 Task: Add Spaans Vanilla Meringue Cookies to the cart.
Action: Mouse moved to (847, 327)
Screenshot: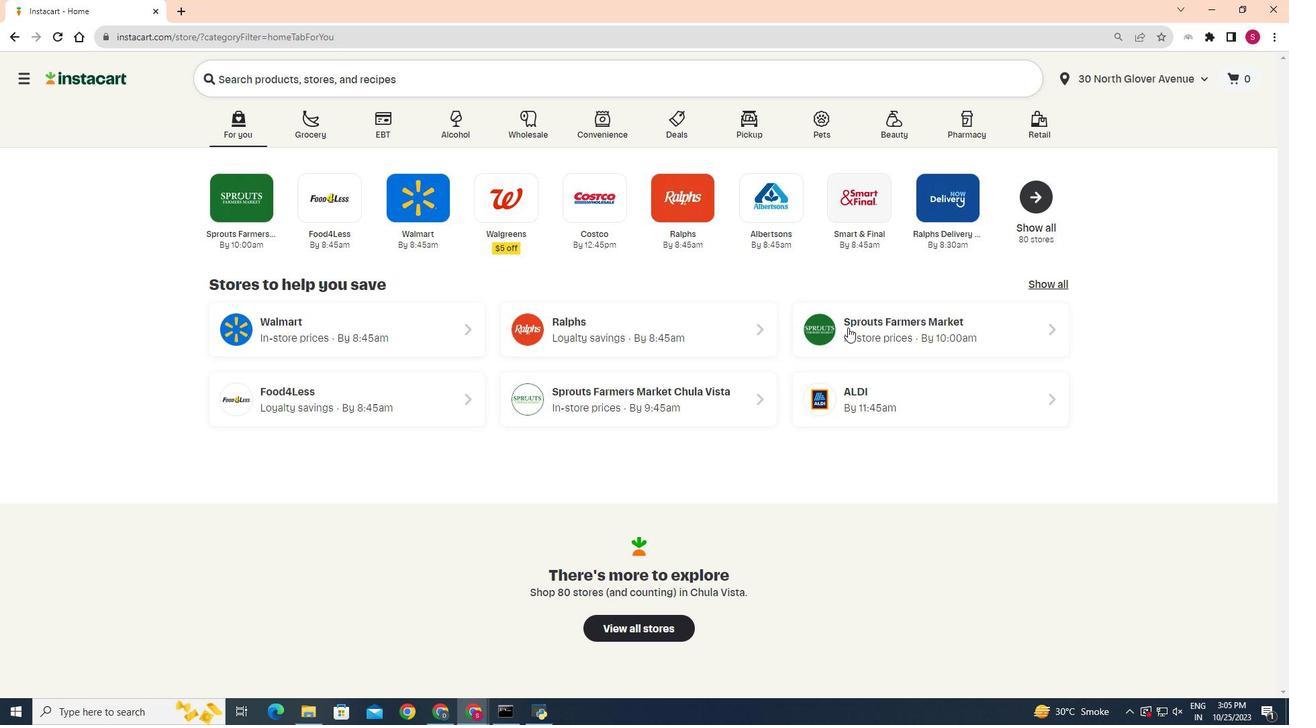 
Action: Mouse pressed left at (847, 327)
Screenshot: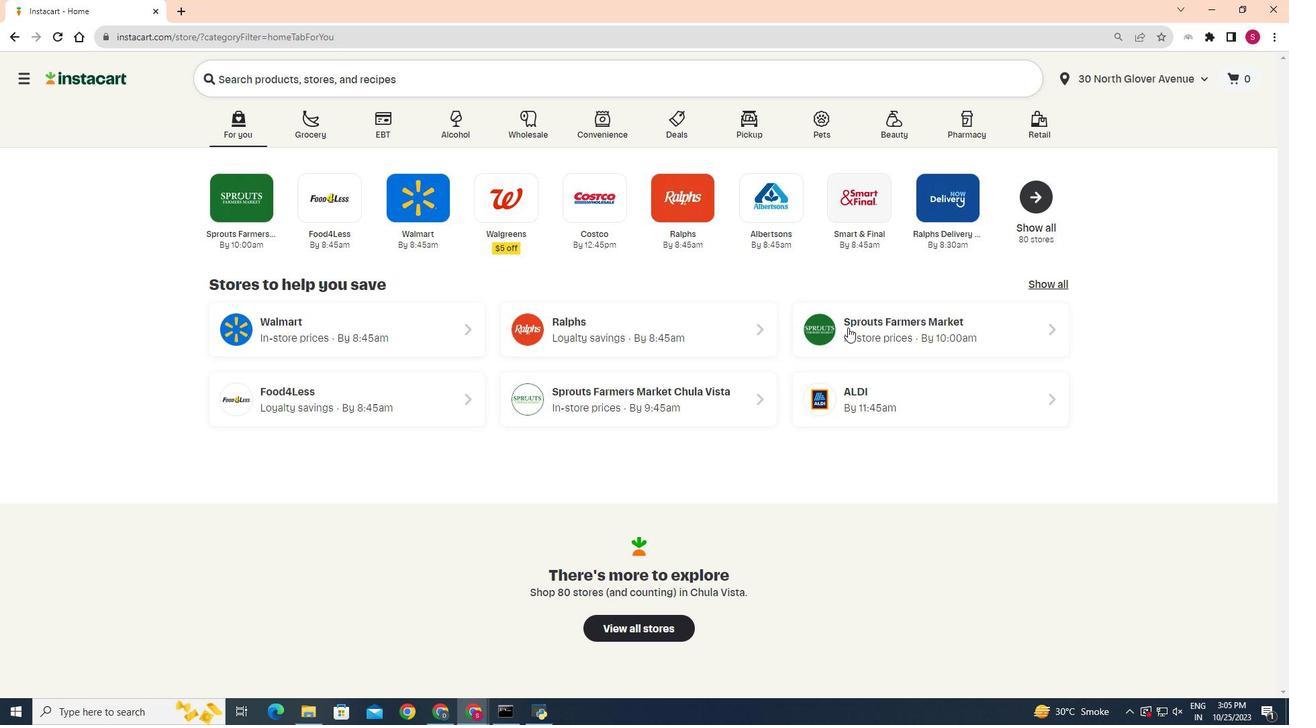 
Action: Mouse moved to (36, 592)
Screenshot: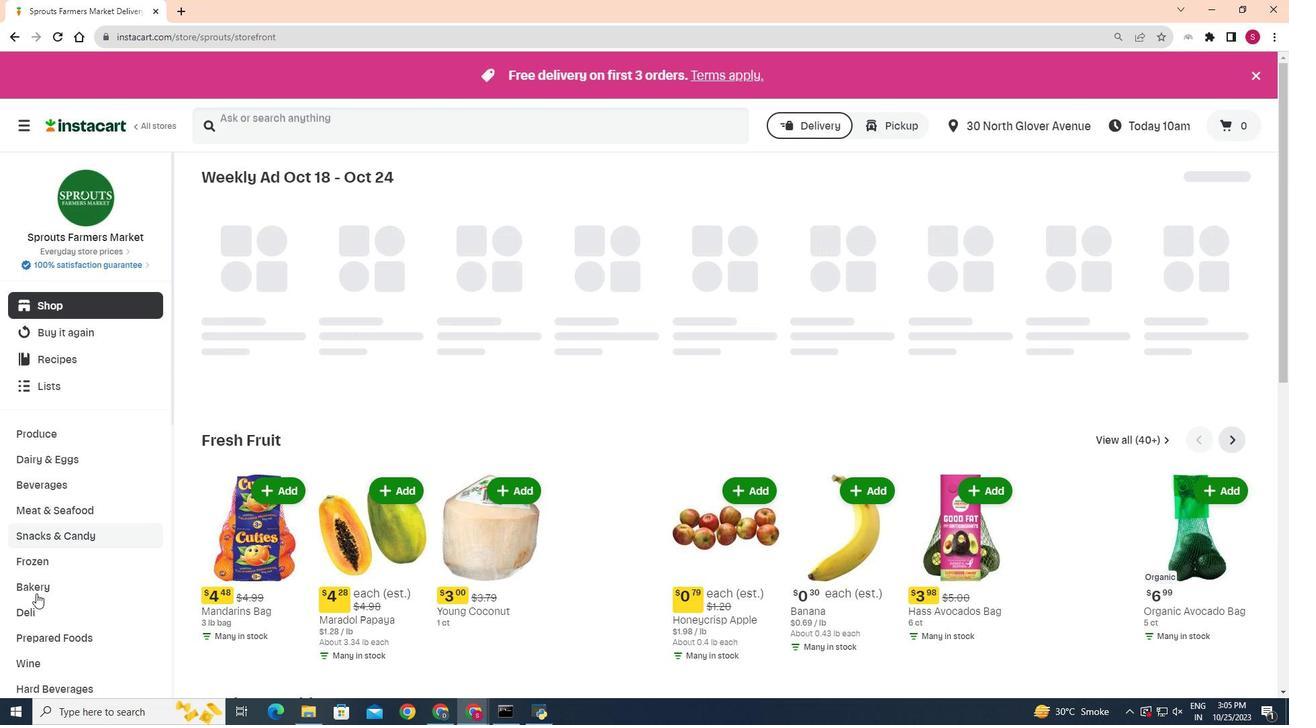 
Action: Mouse pressed left at (36, 592)
Screenshot: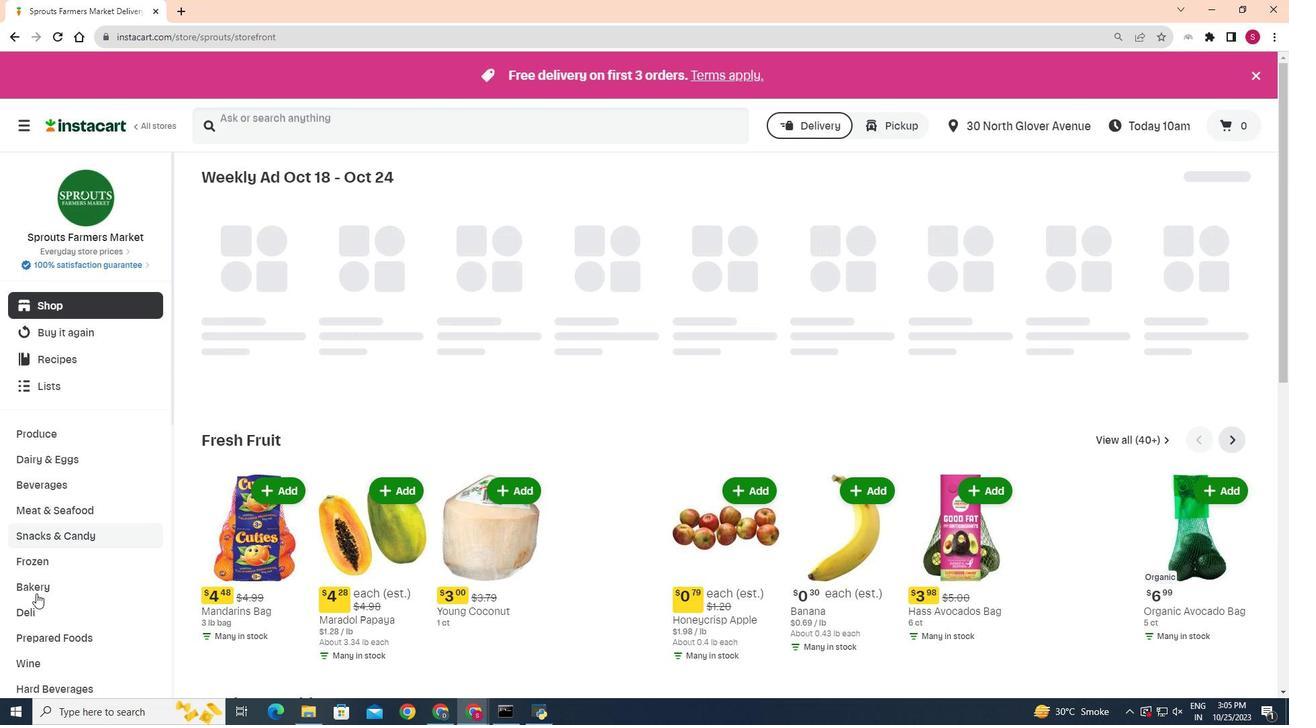 
Action: Mouse moved to (448, 220)
Screenshot: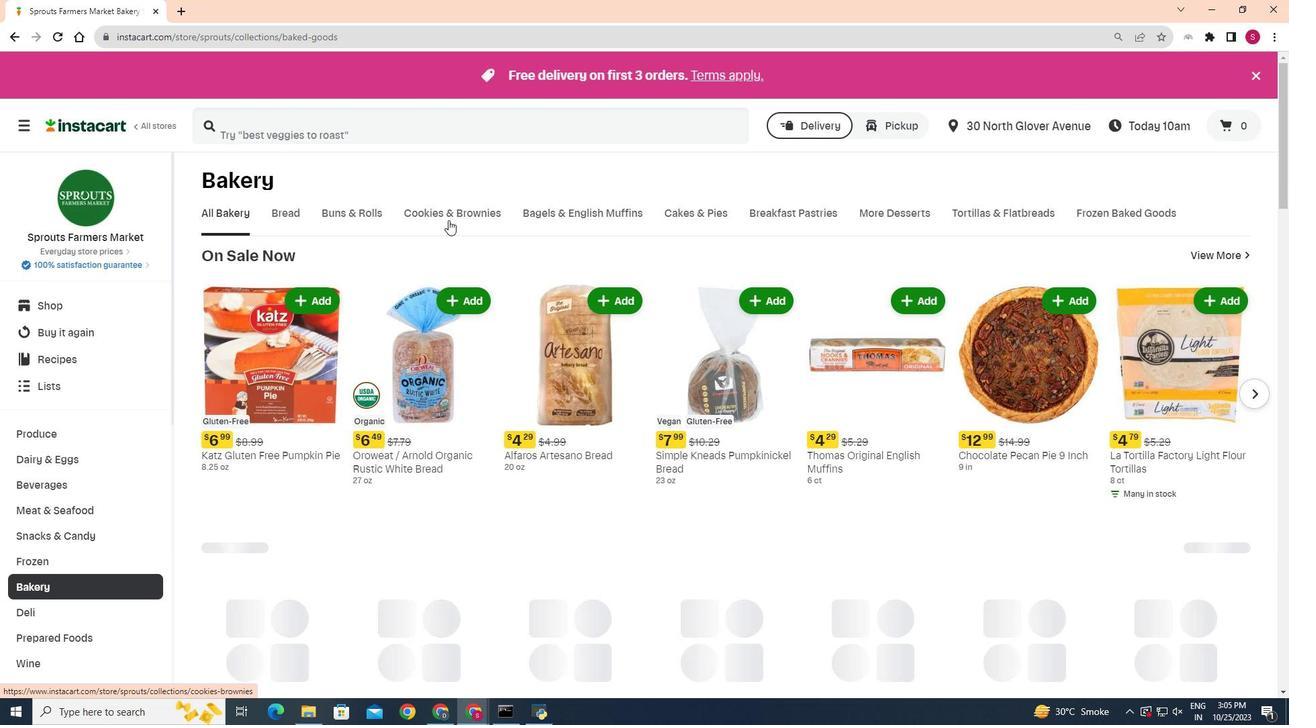 
Action: Mouse pressed left at (448, 220)
Screenshot: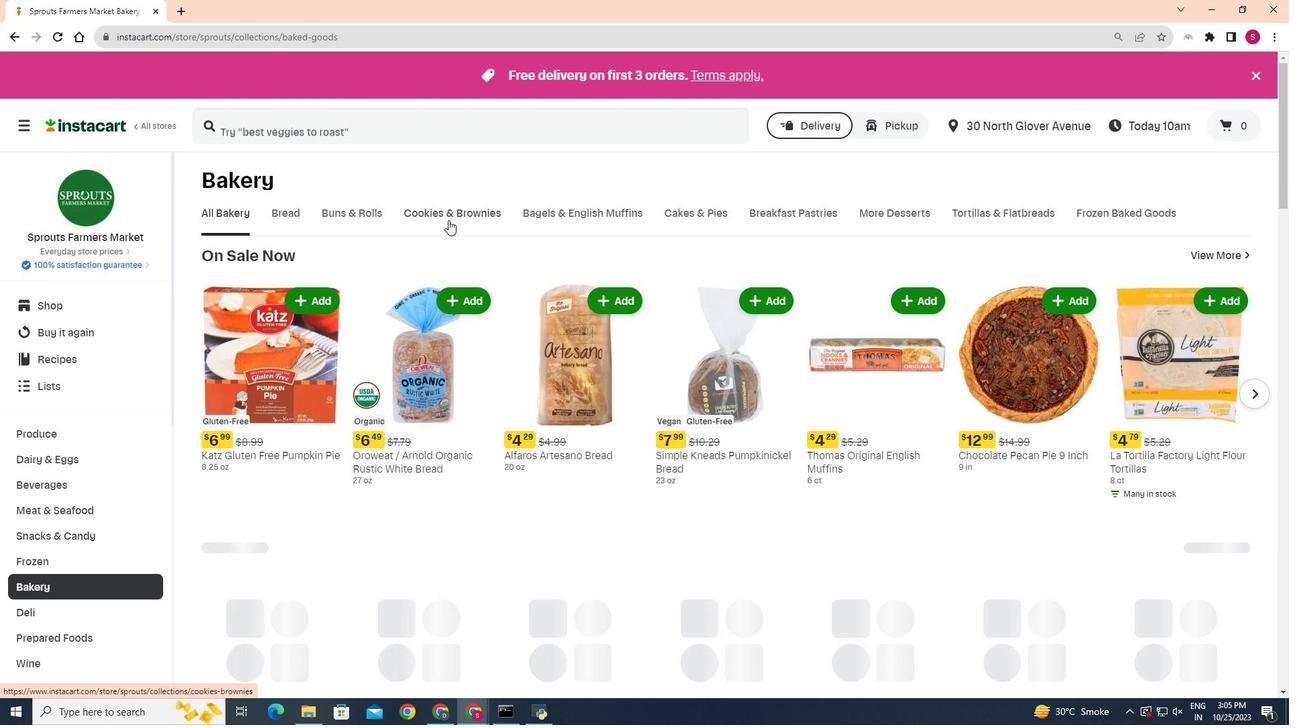 
Action: Mouse moved to (314, 275)
Screenshot: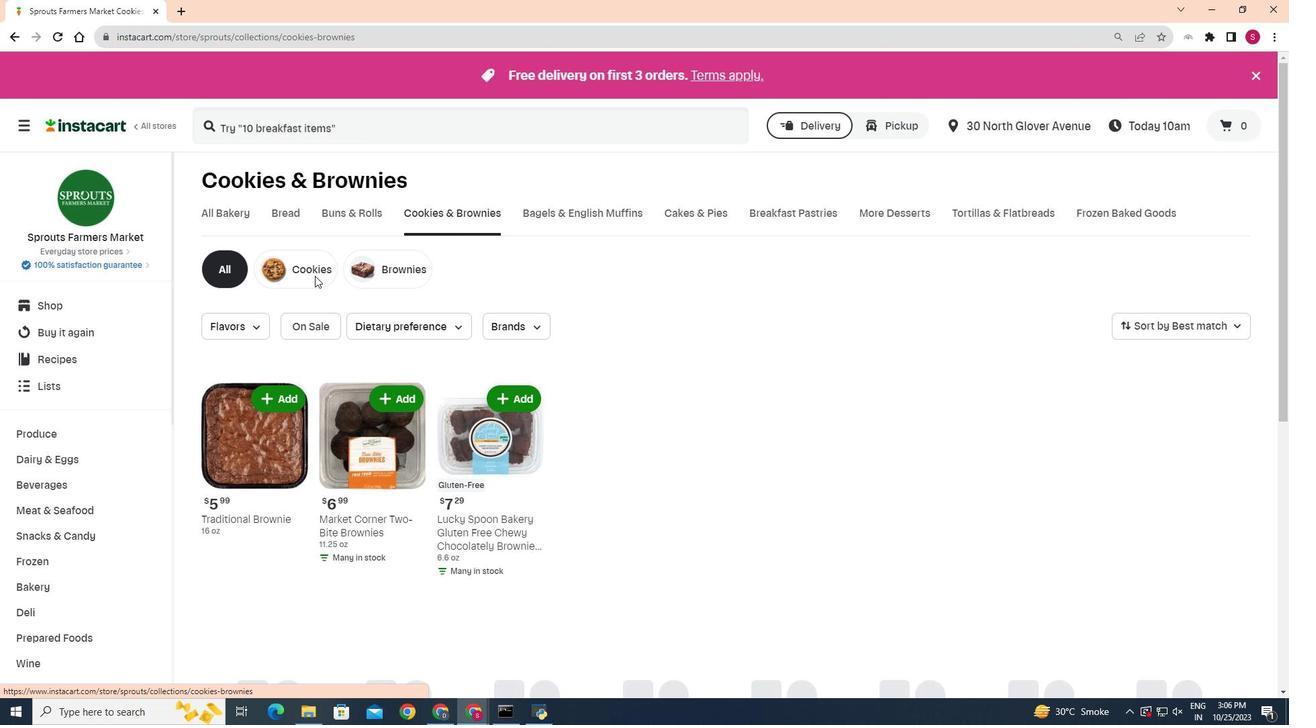
Action: Mouse pressed left at (314, 275)
Screenshot: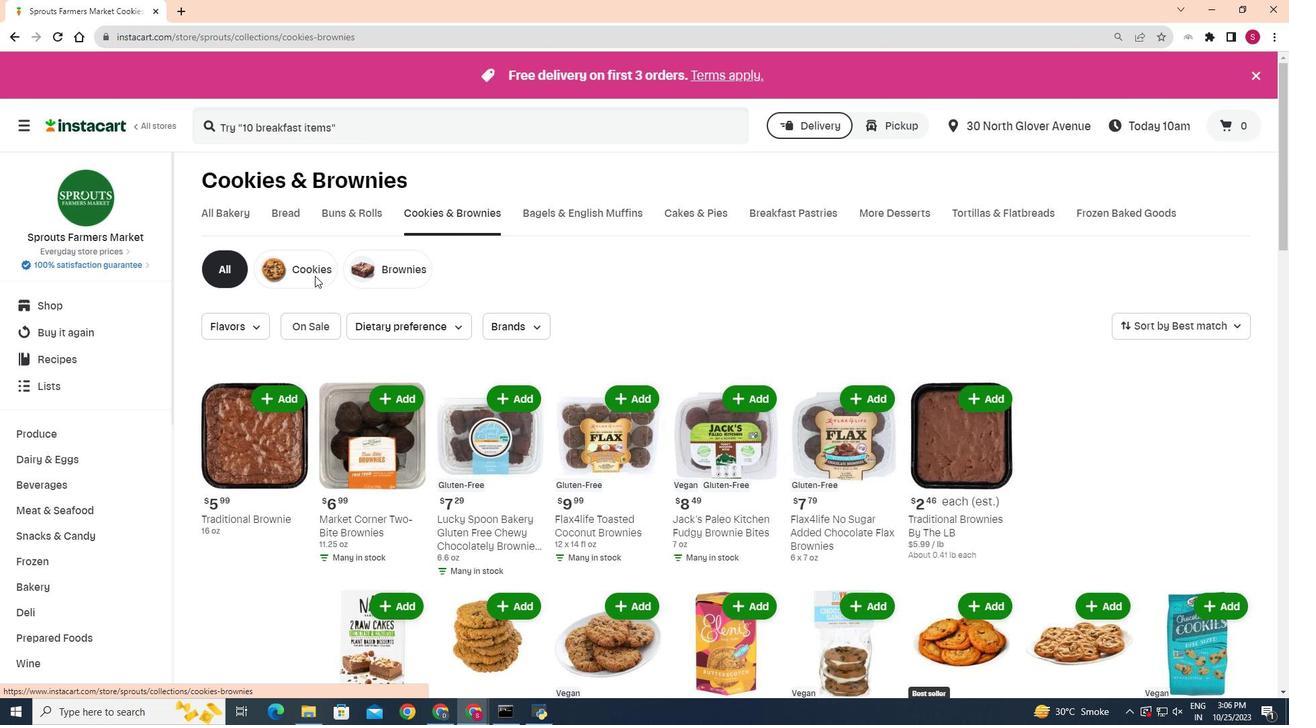 
Action: Mouse moved to (297, 275)
Screenshot: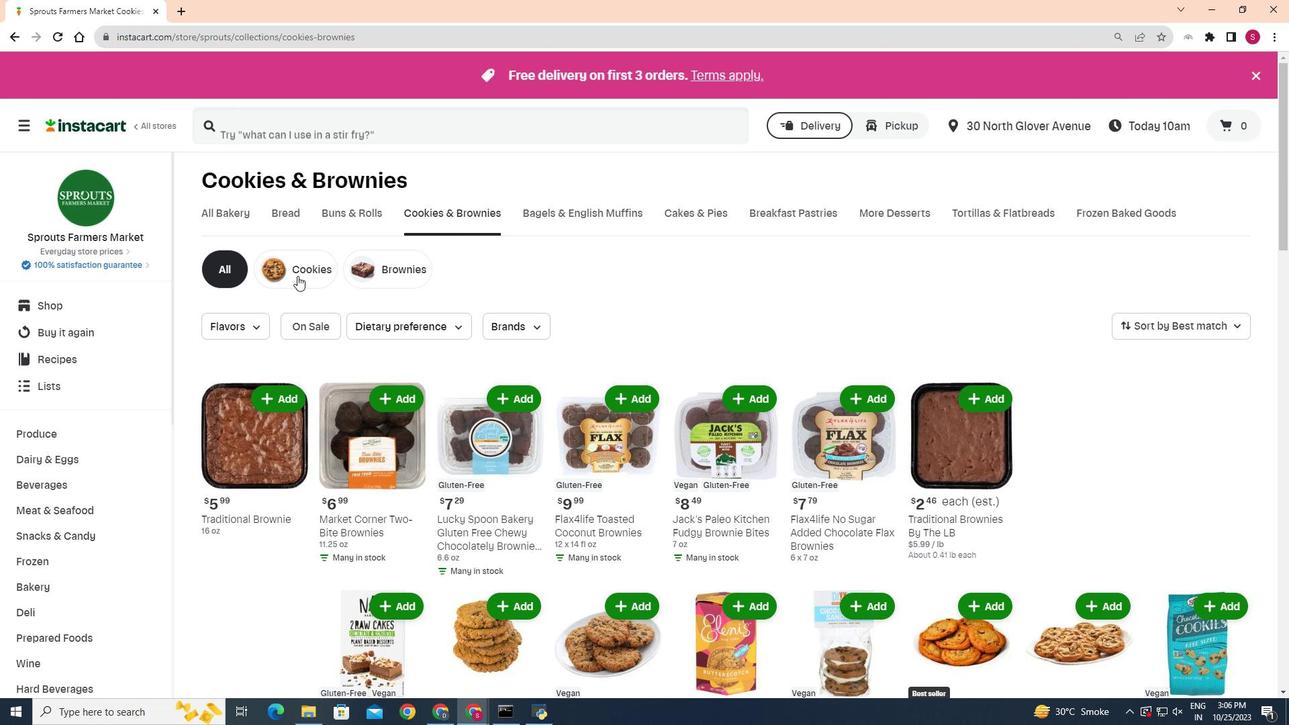 
Action: Mouse pressed left at (297, 275)
Screenshot: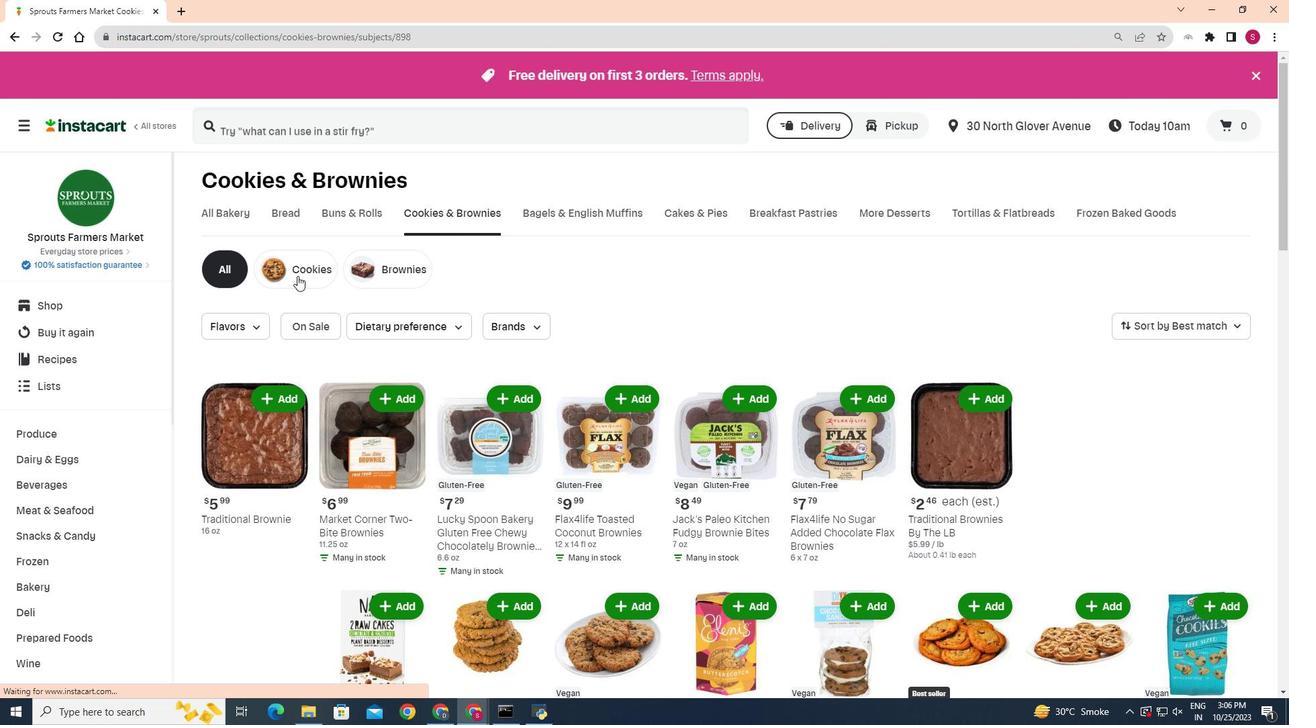 
Action: Mouse moved to (604, 369)
Screenshot: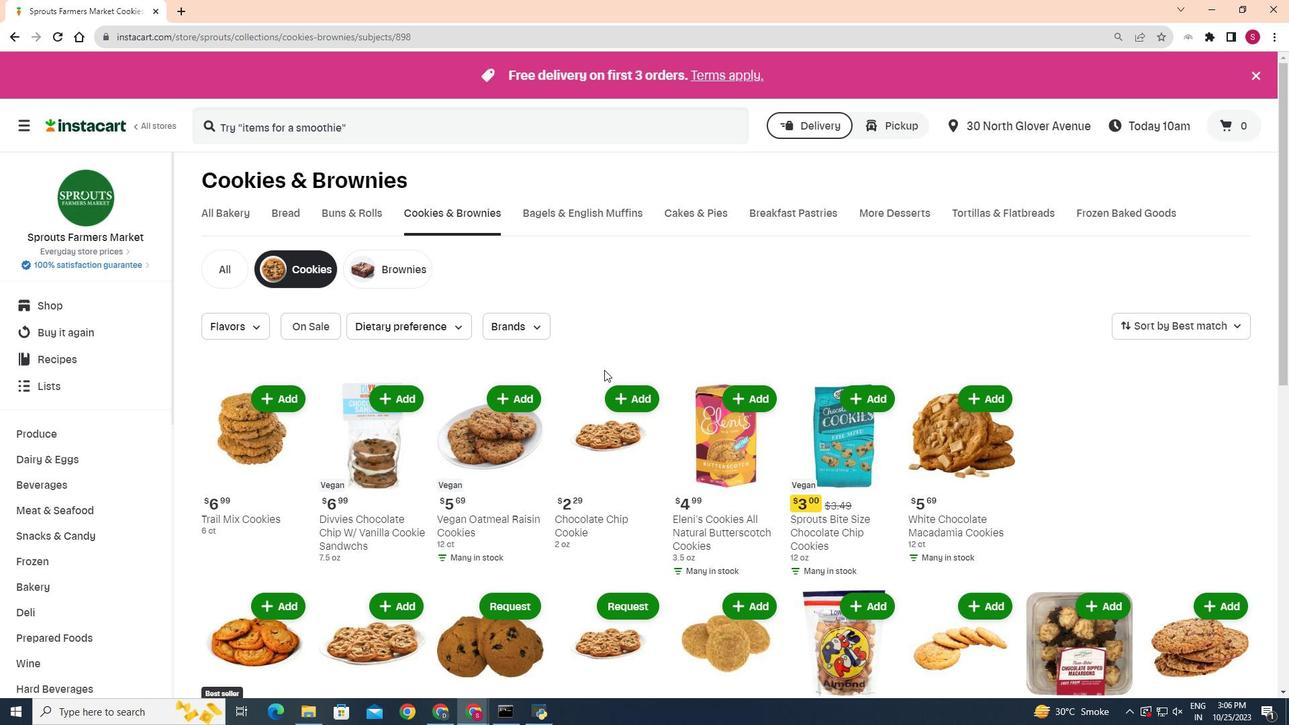 
Action: Mouse scrolled (604, 369) with delta (0, 0)
Screenshot: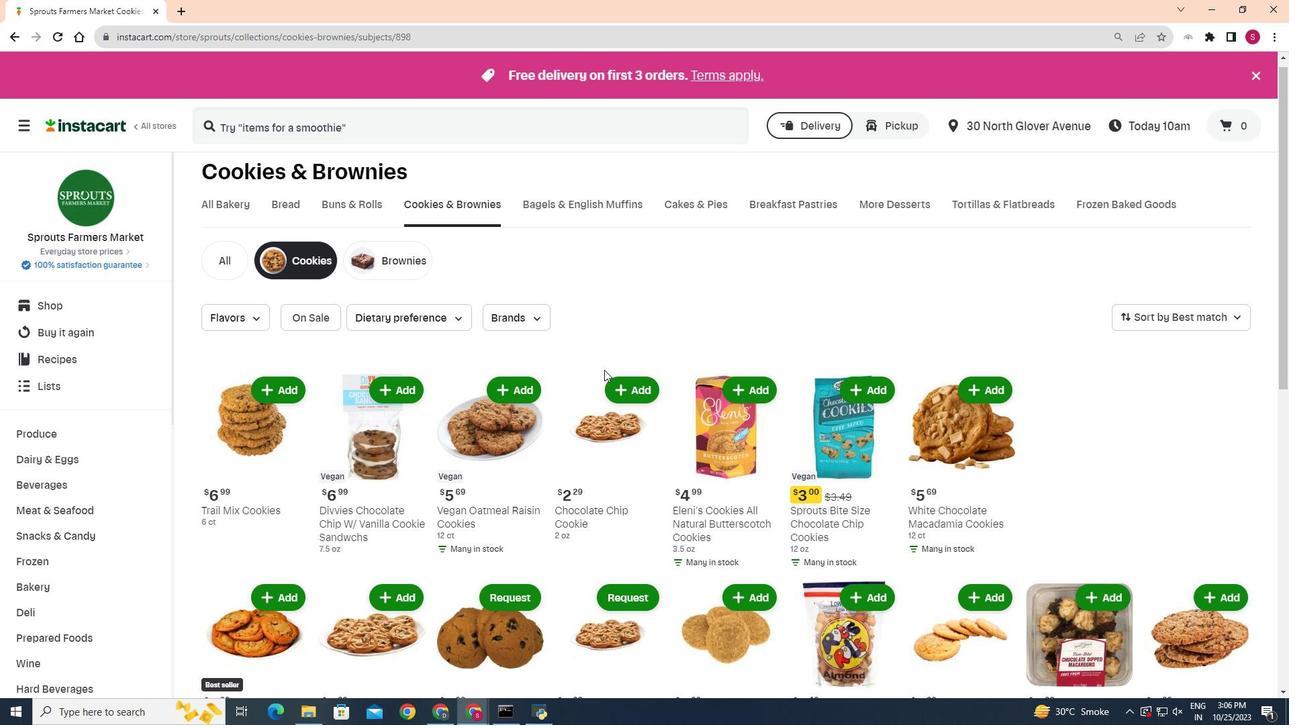 
Action: Mouse scrolled (604, 369) with delta (0, 0)
Screenshot: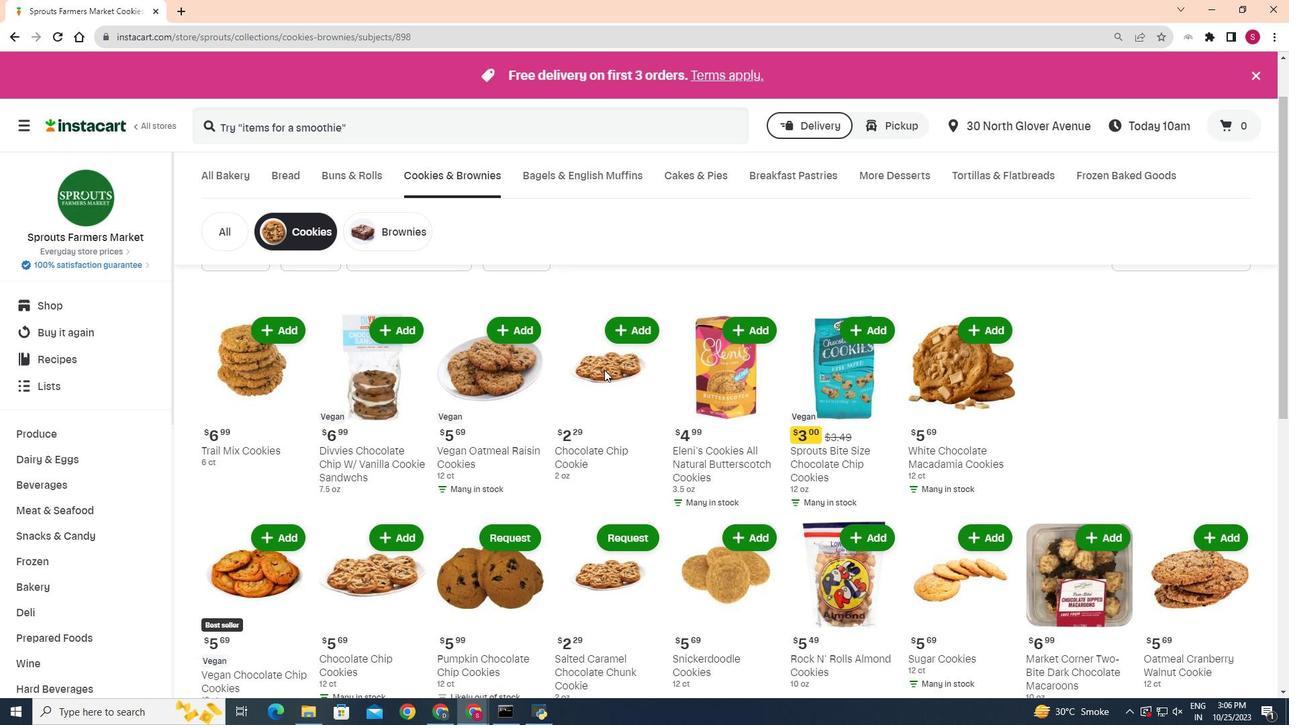 
Action: Mouse scrolled (604, 369) with delta (0, 0)
Screenshot: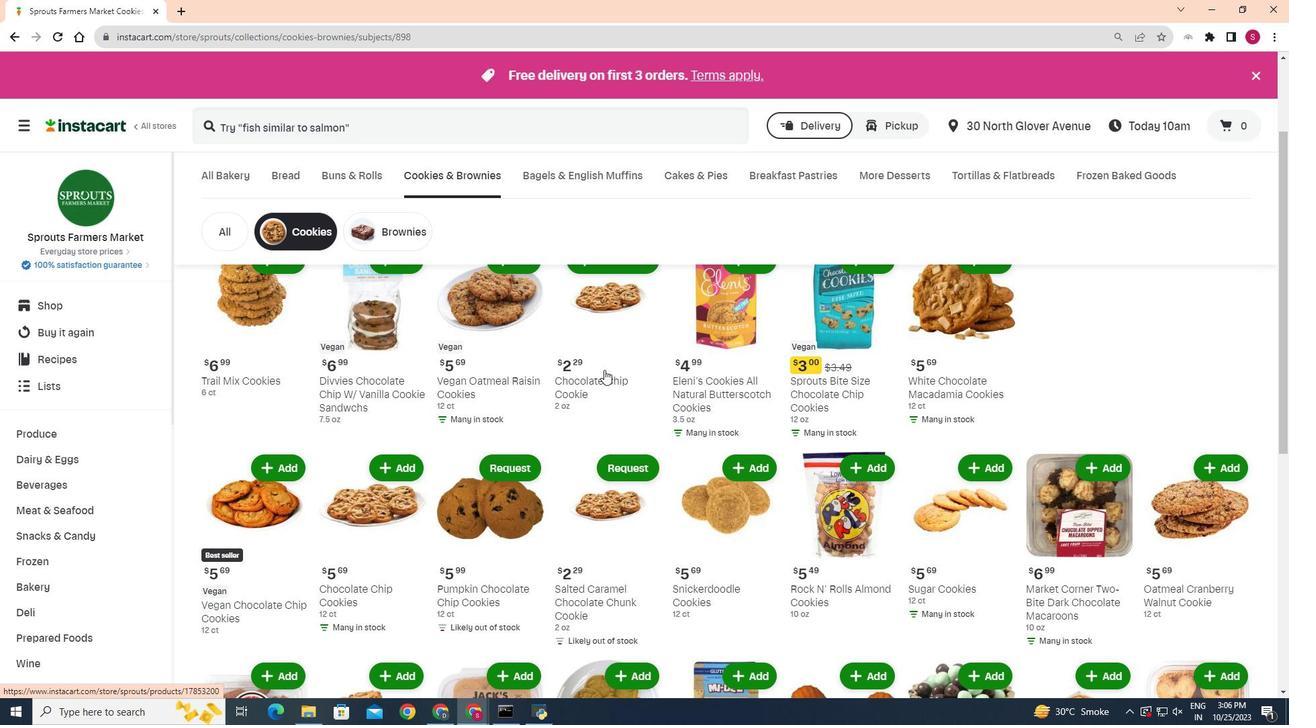 
Action: Mouse moved to (602, 400)
Screenshot: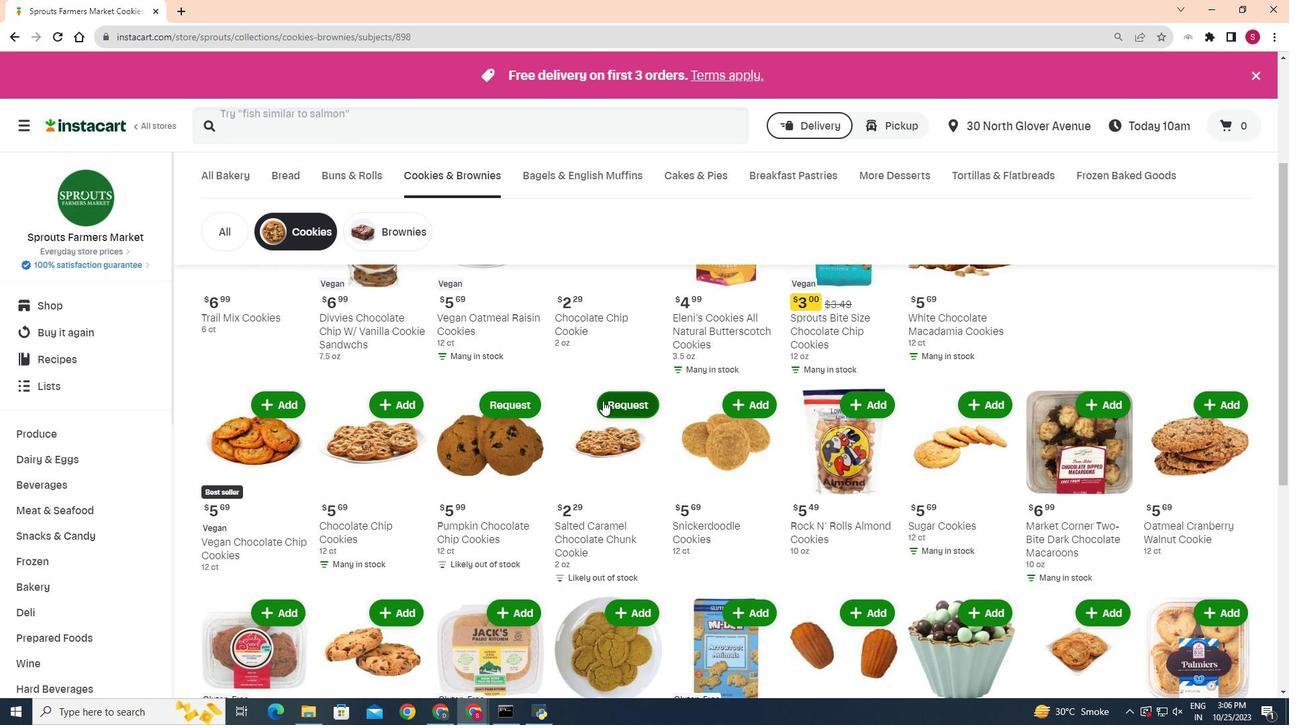 
Action: Mouse scrolled (602, 400) with delta (0, 0)
Screenshot: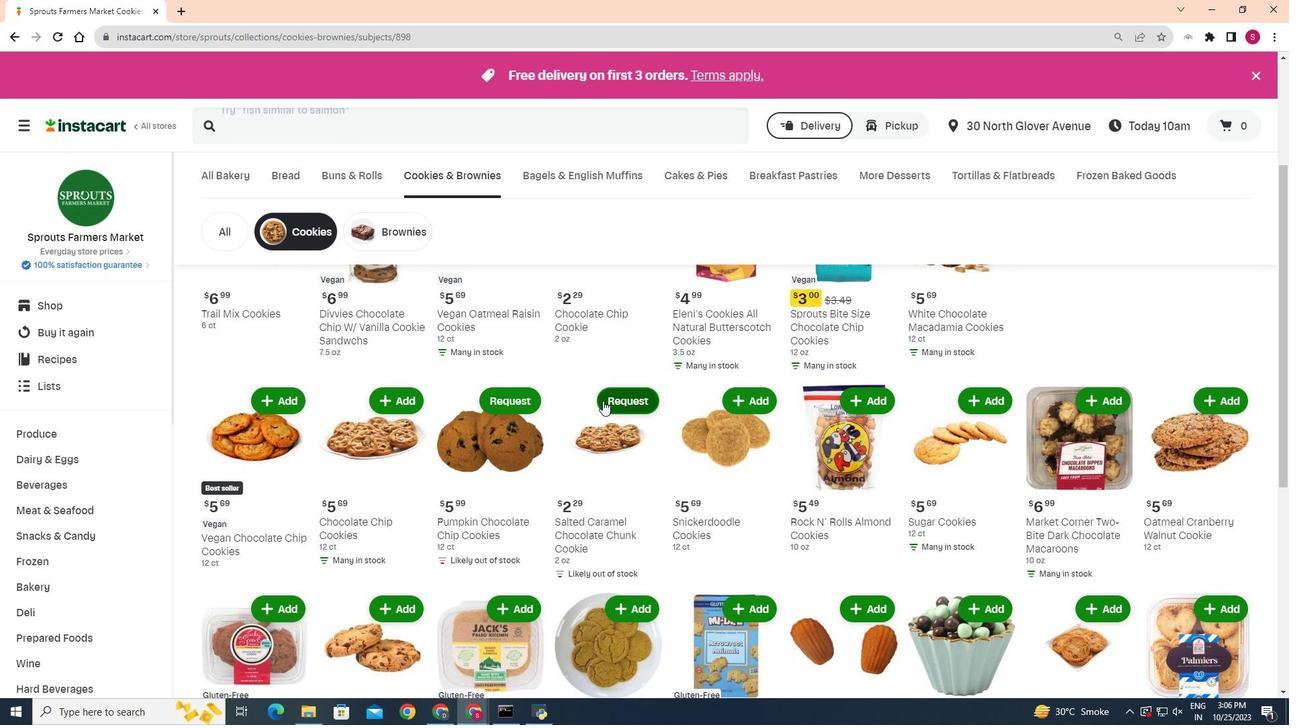 
Action: Mouse scrolled (602, 400) with delta (0, 0)
Screenshot: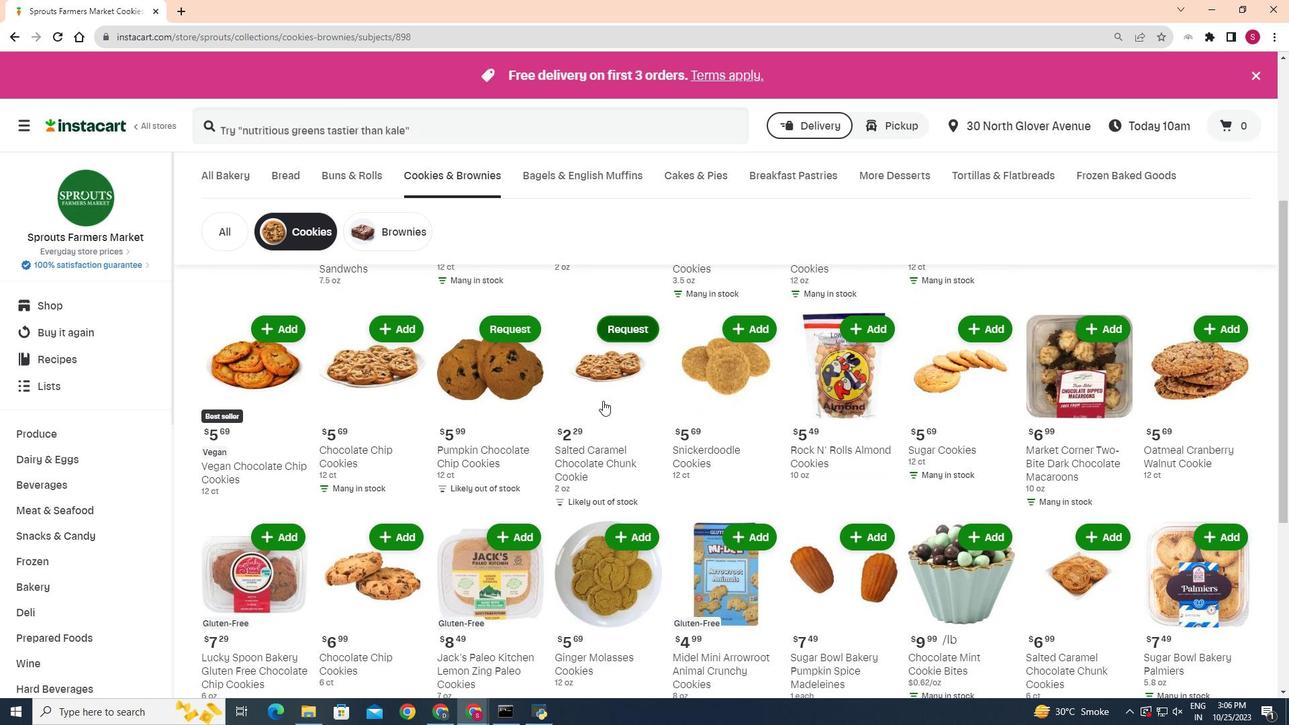 
Action: Mouse moved to (603, 400)
Screenshot: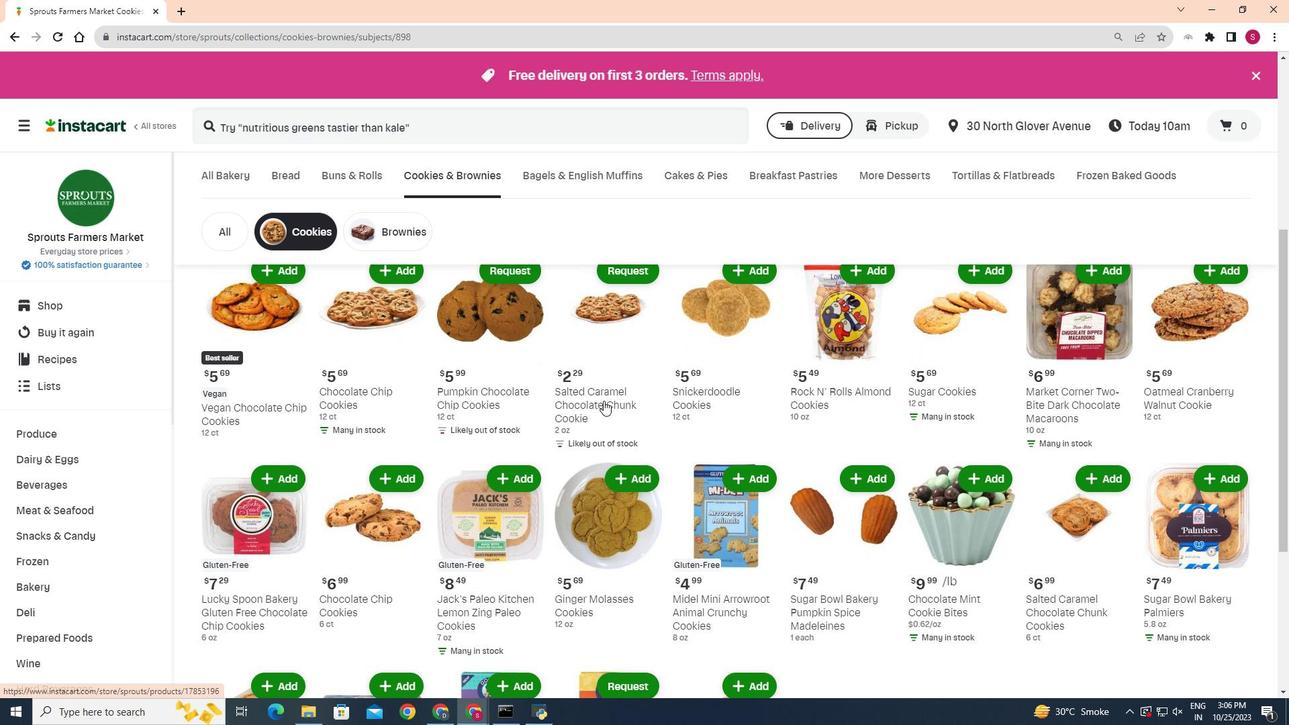 
Action: Mouse scrolled (603, 400) with delta (0, 0)
Screenshot: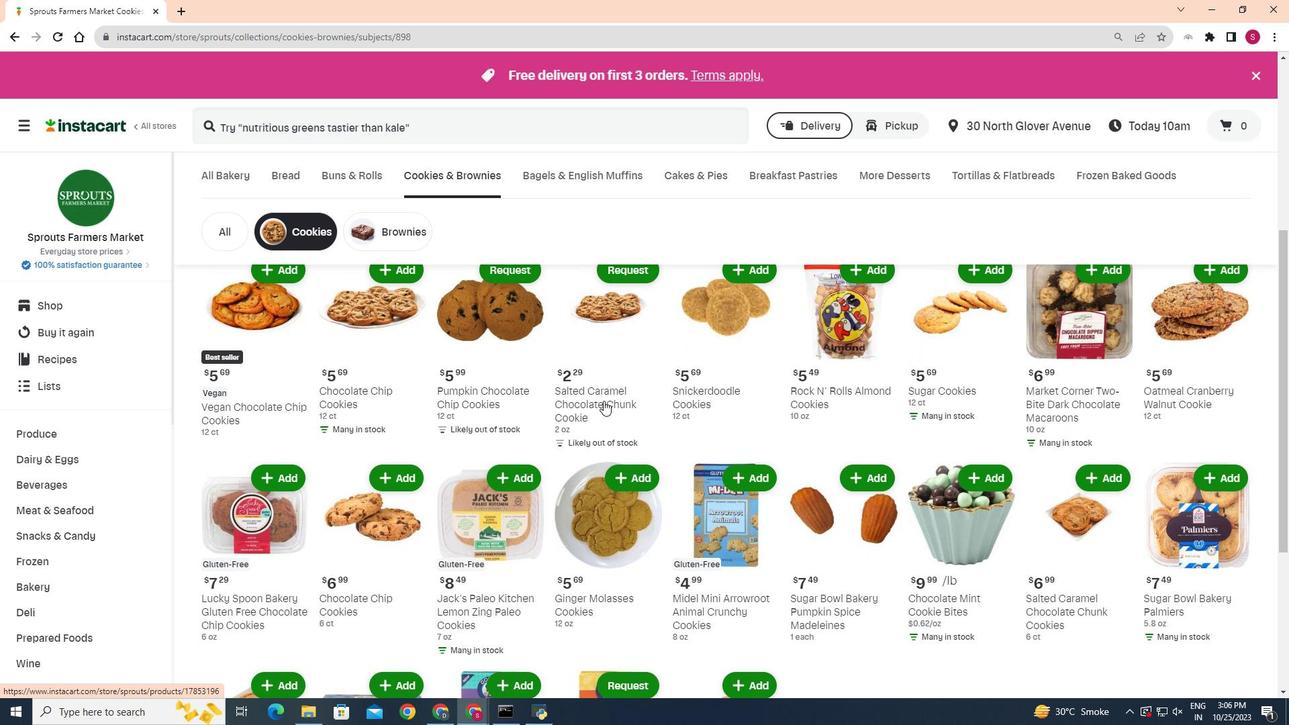 
Action: Mouse moved to (604, 400)
Screenshot: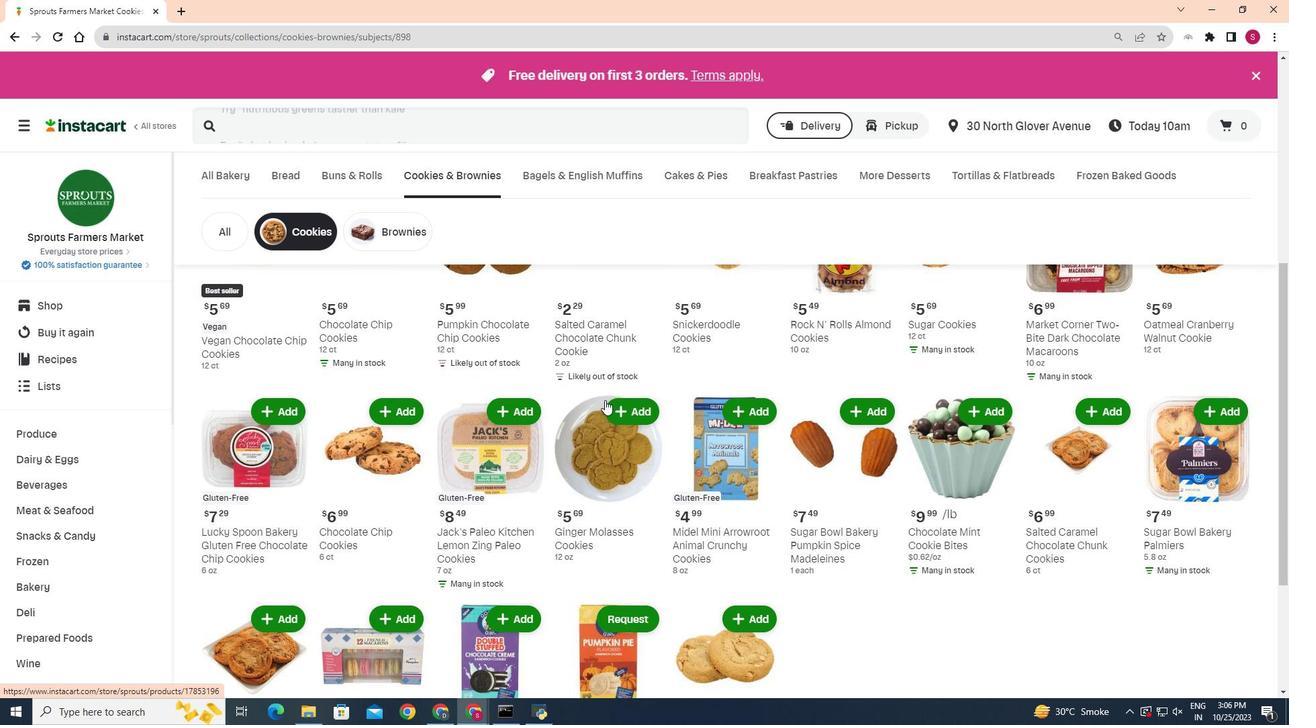 
Action: Mouse scrolled (604, 399) with delta (0, 0)
Screenshot: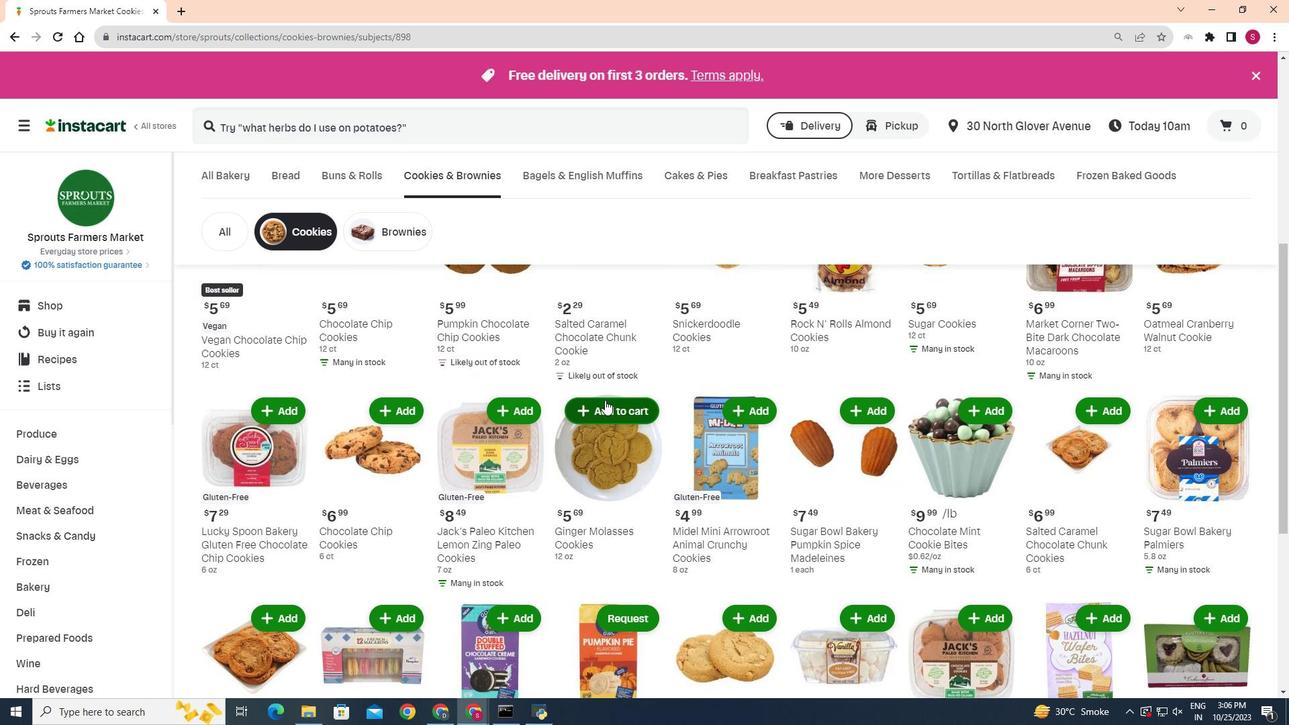 
Action: Mouse scrolled (604, 399) with delta (0, 0)
Screenshot: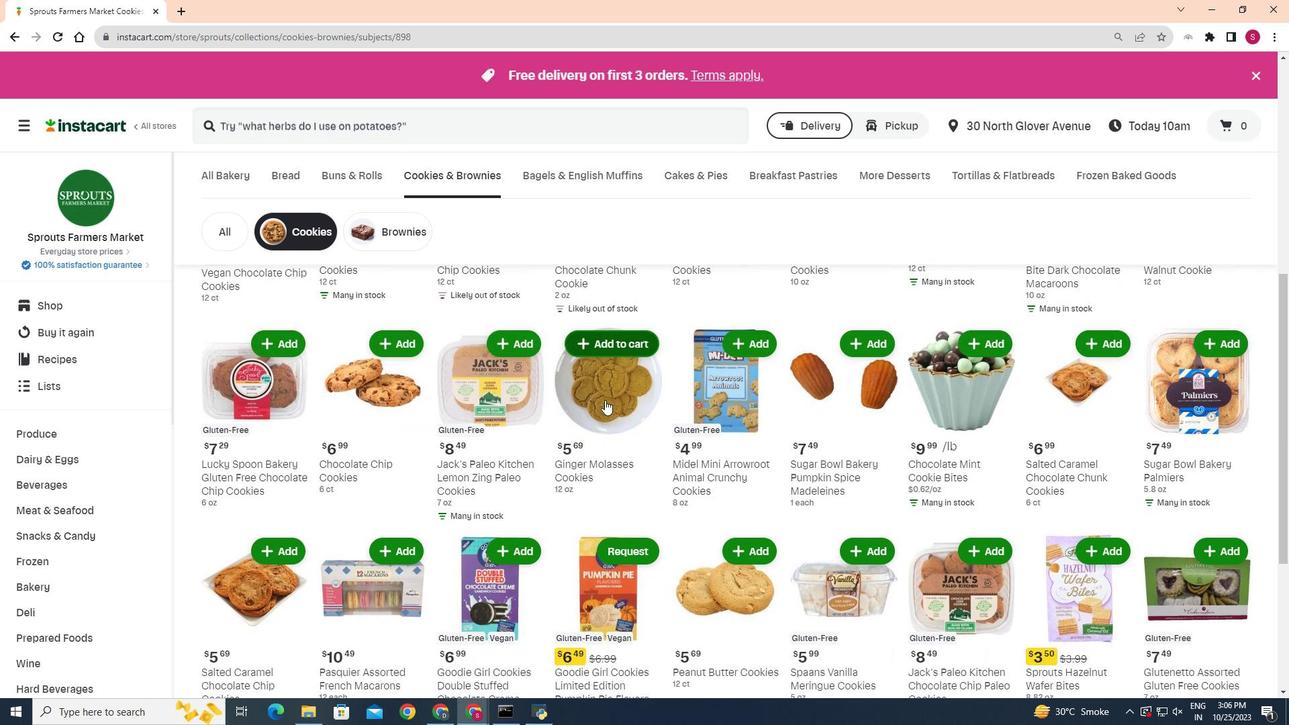 
Action: Mouse moved to (606, 400)
Screenshot: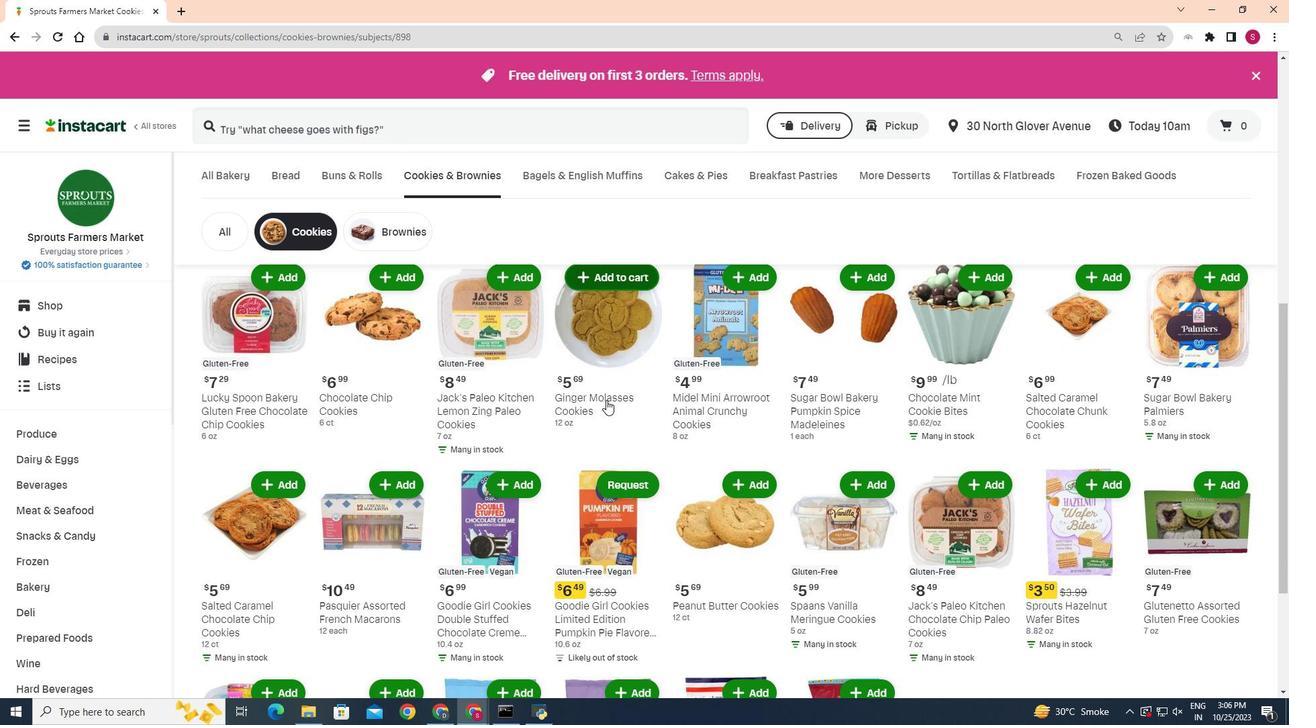 
Action: Mouse scrolled (606, 399) with delta (0, 0)
Screenshot: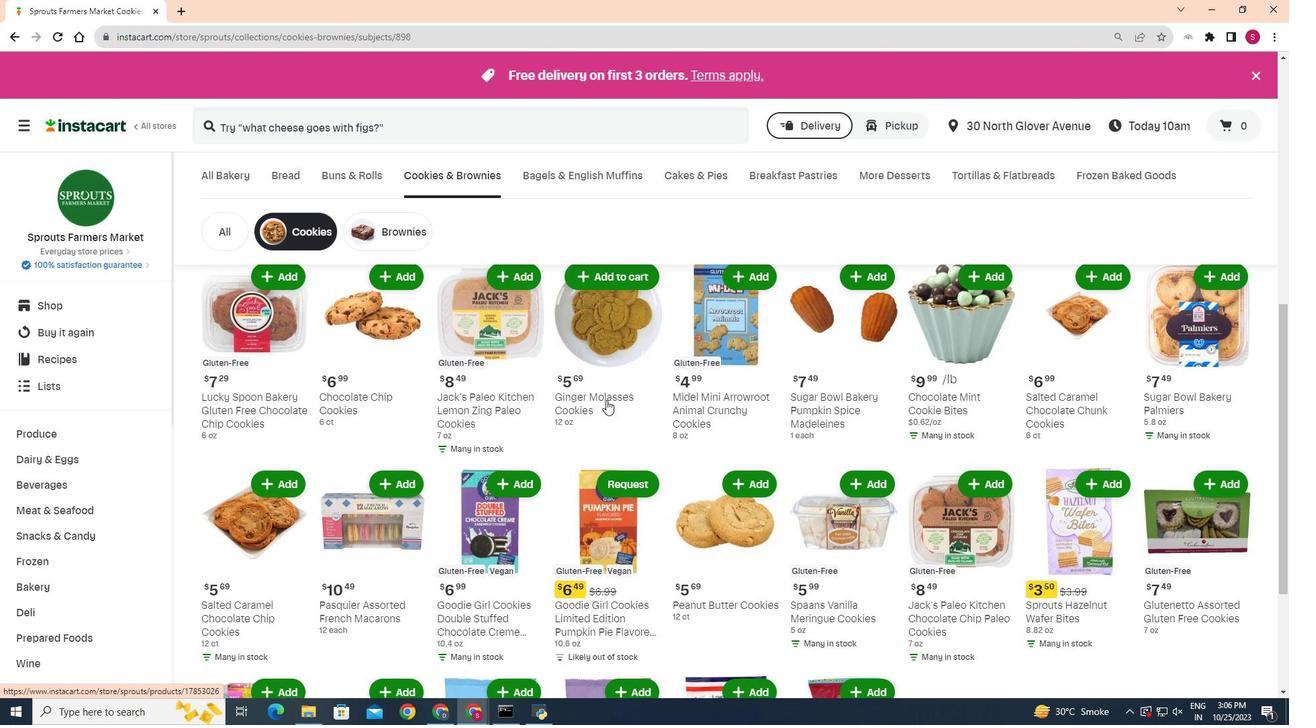 
Action: Mouse moved to (864, 412)
Screenshot: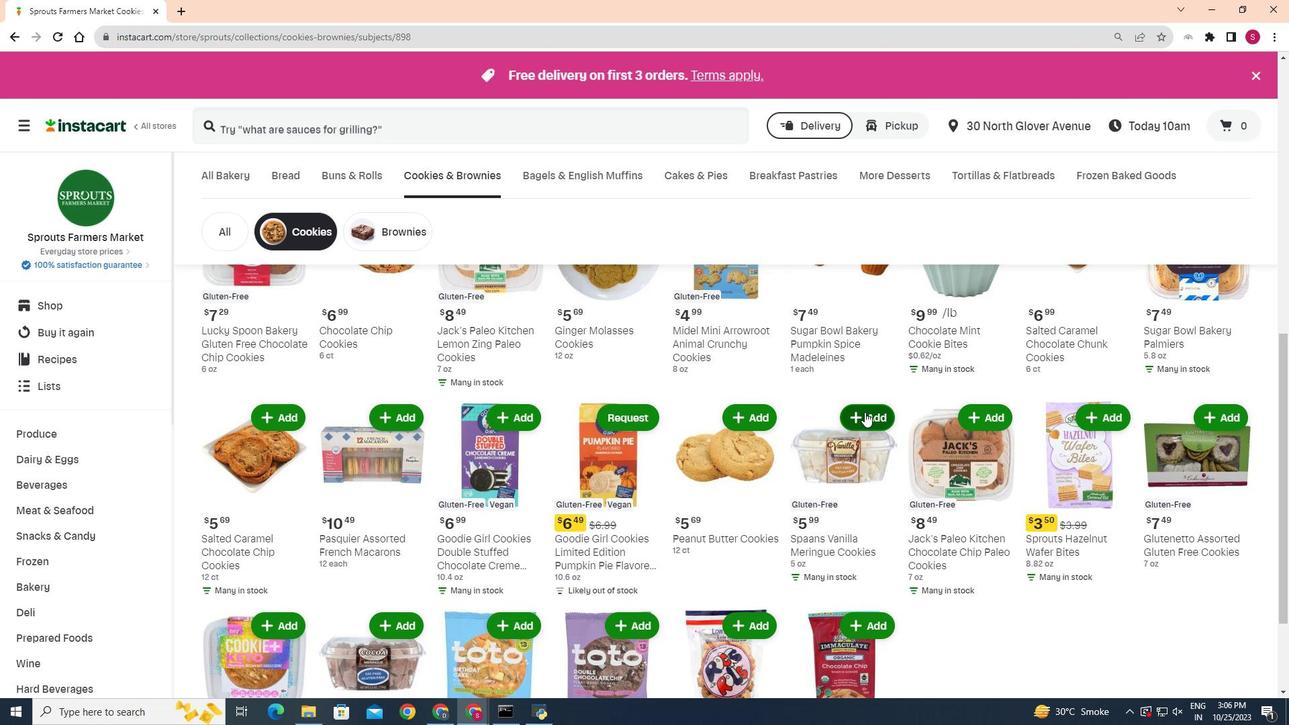 
Action: Mouse pressed left at (864, 412)
Screenshot: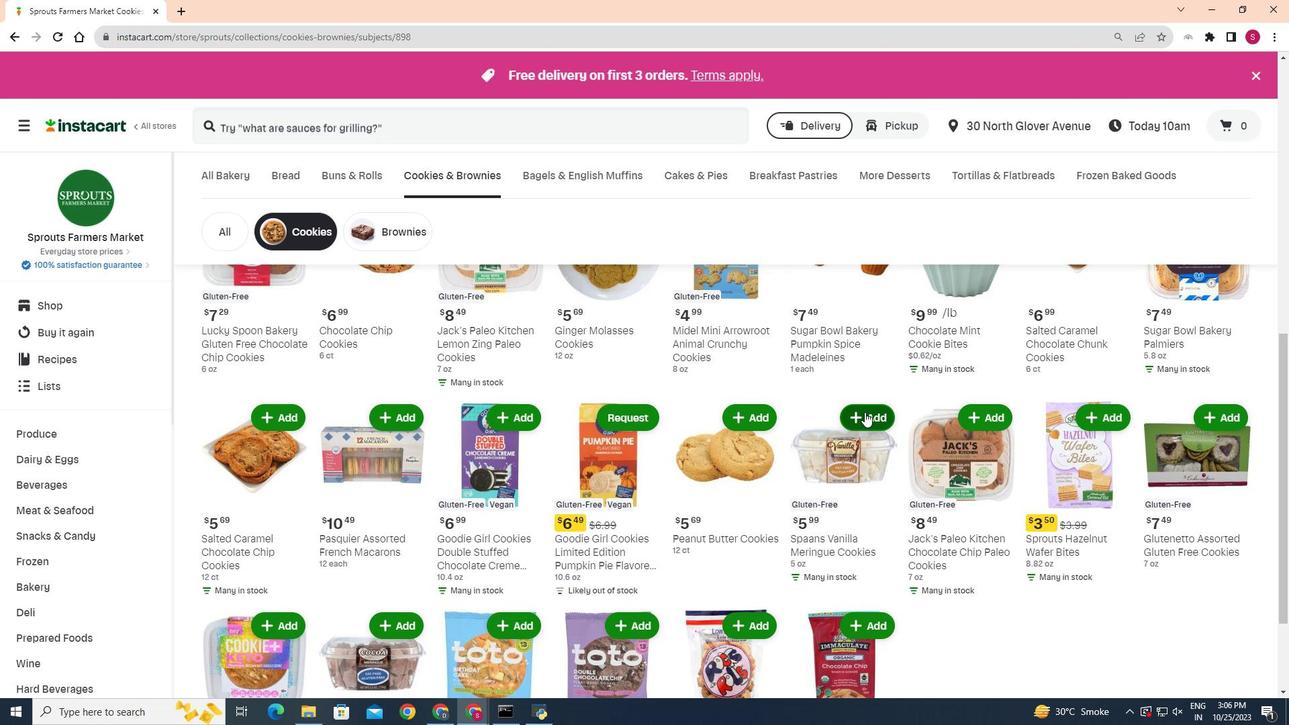 
Action: Mouse moved to (543, 366)
Screenshot: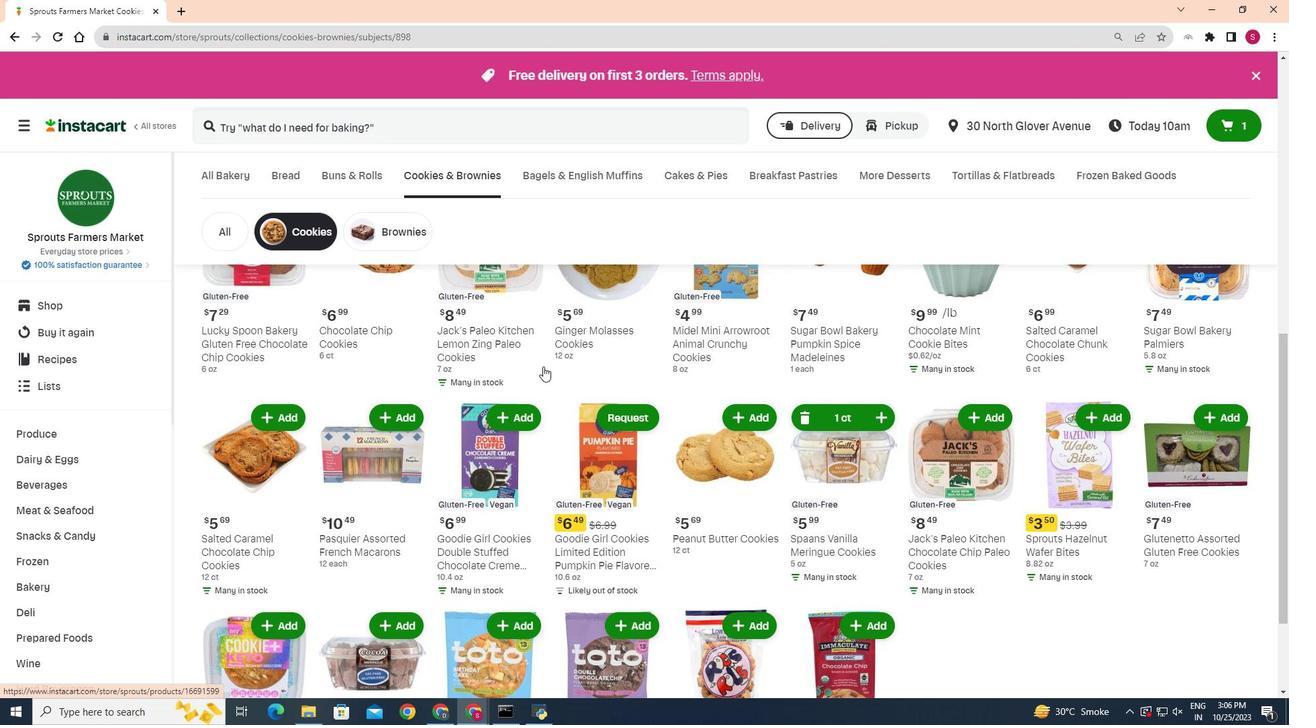 
